 Task: Use Loon Calls Effect in this video Movie B.mp4
Action: Mouse moved to (252, 189)
Screenshot: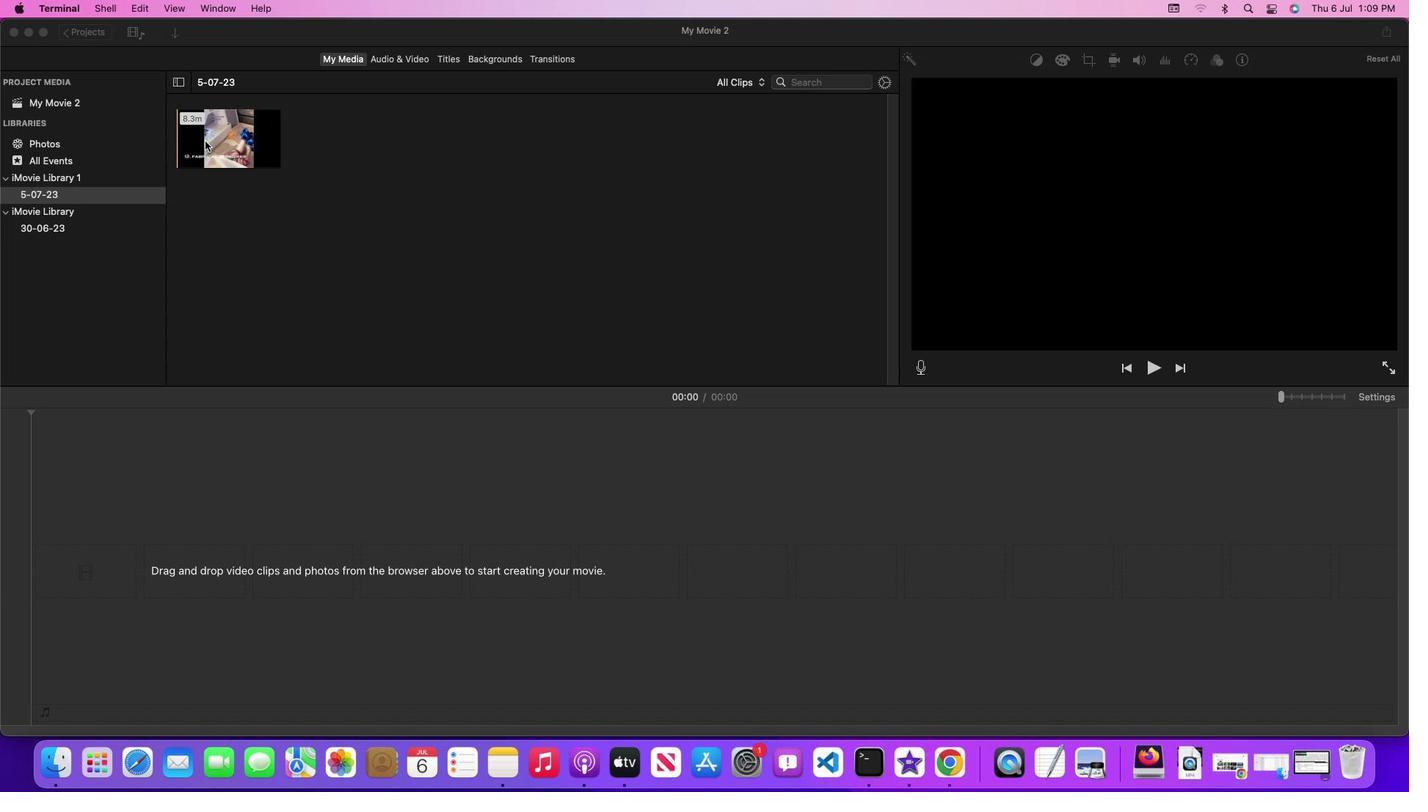 
Action: Mouse pressed left at (252, 189)
Screenshot: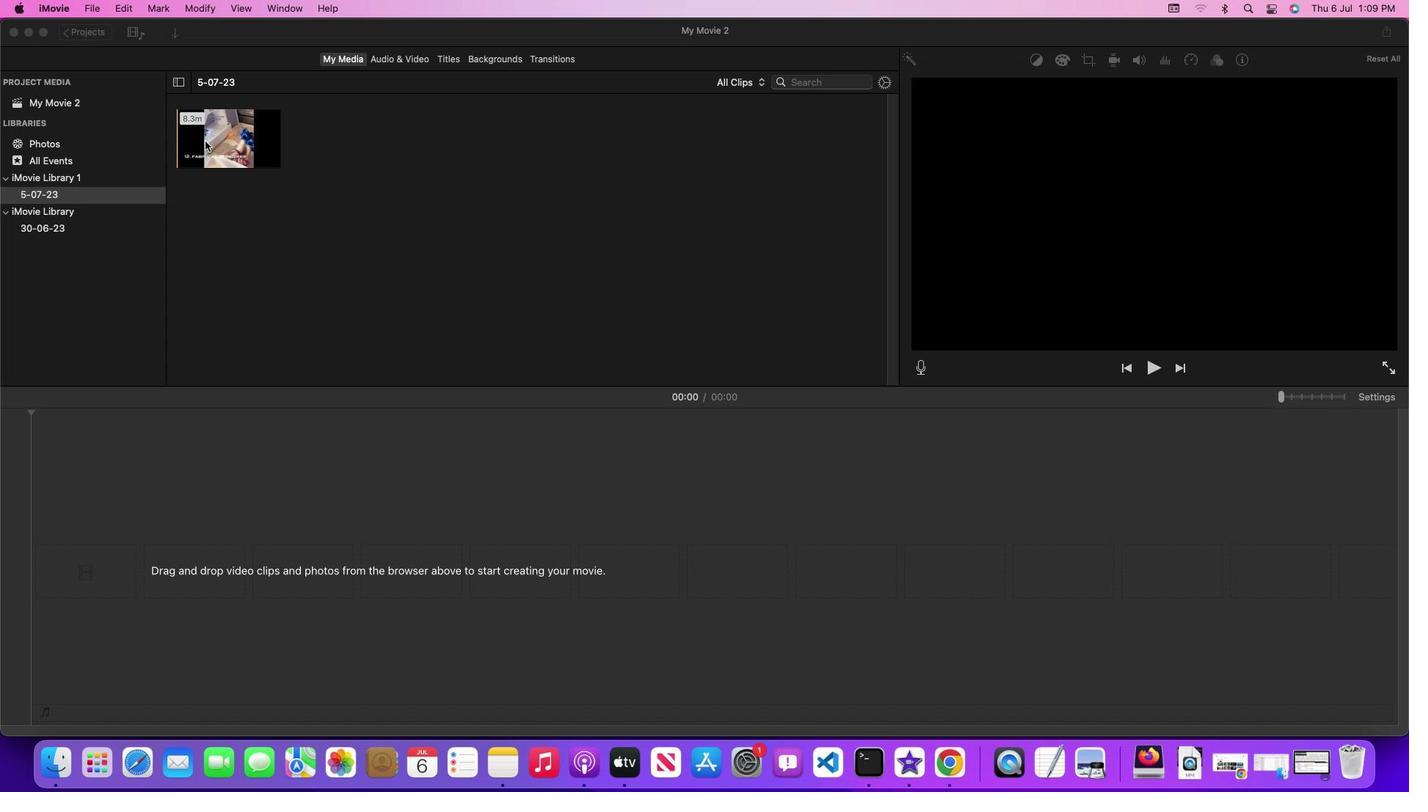 
Action: Mouse pressed left at (252, 189)
Screenshot: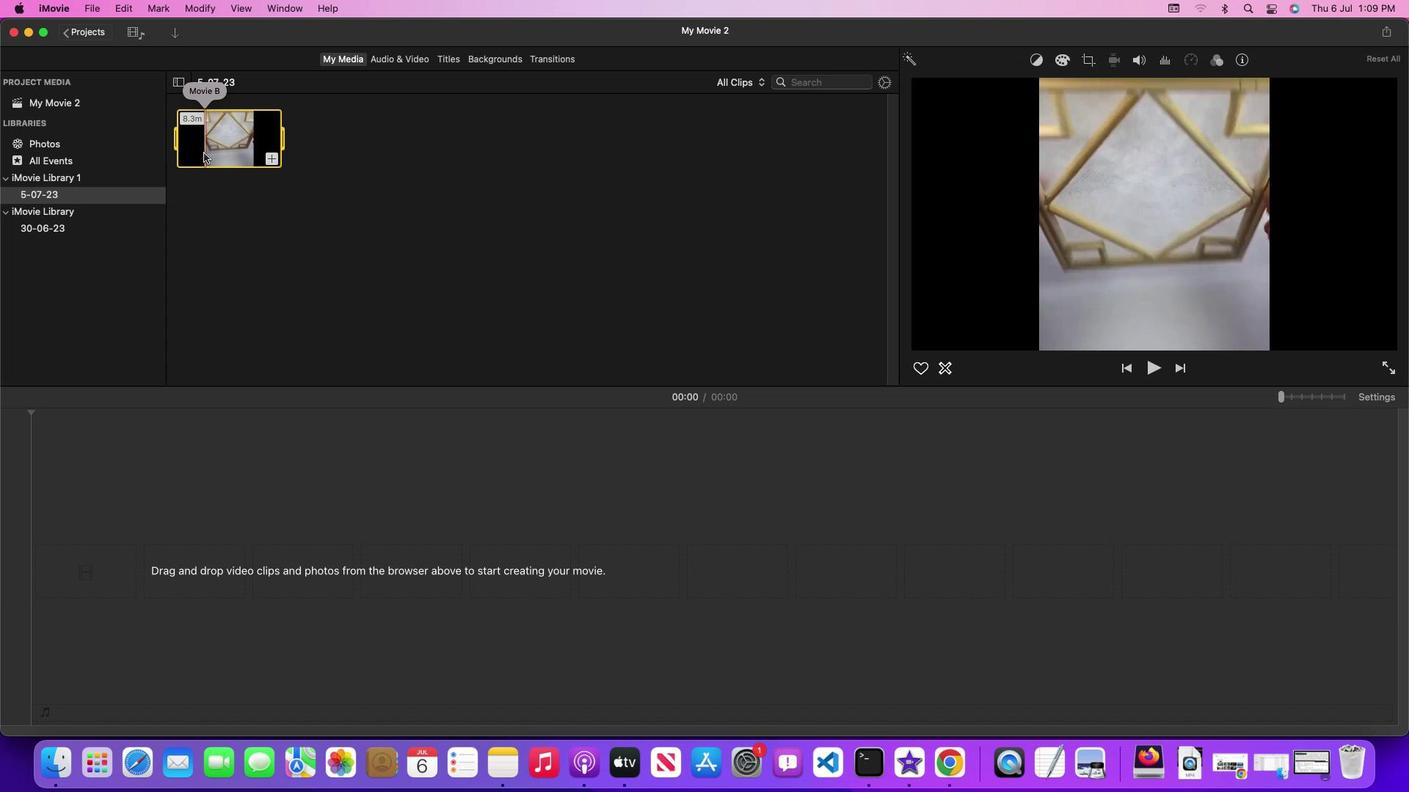 
Action: Mouse moved to (442, 104)
Screenshot: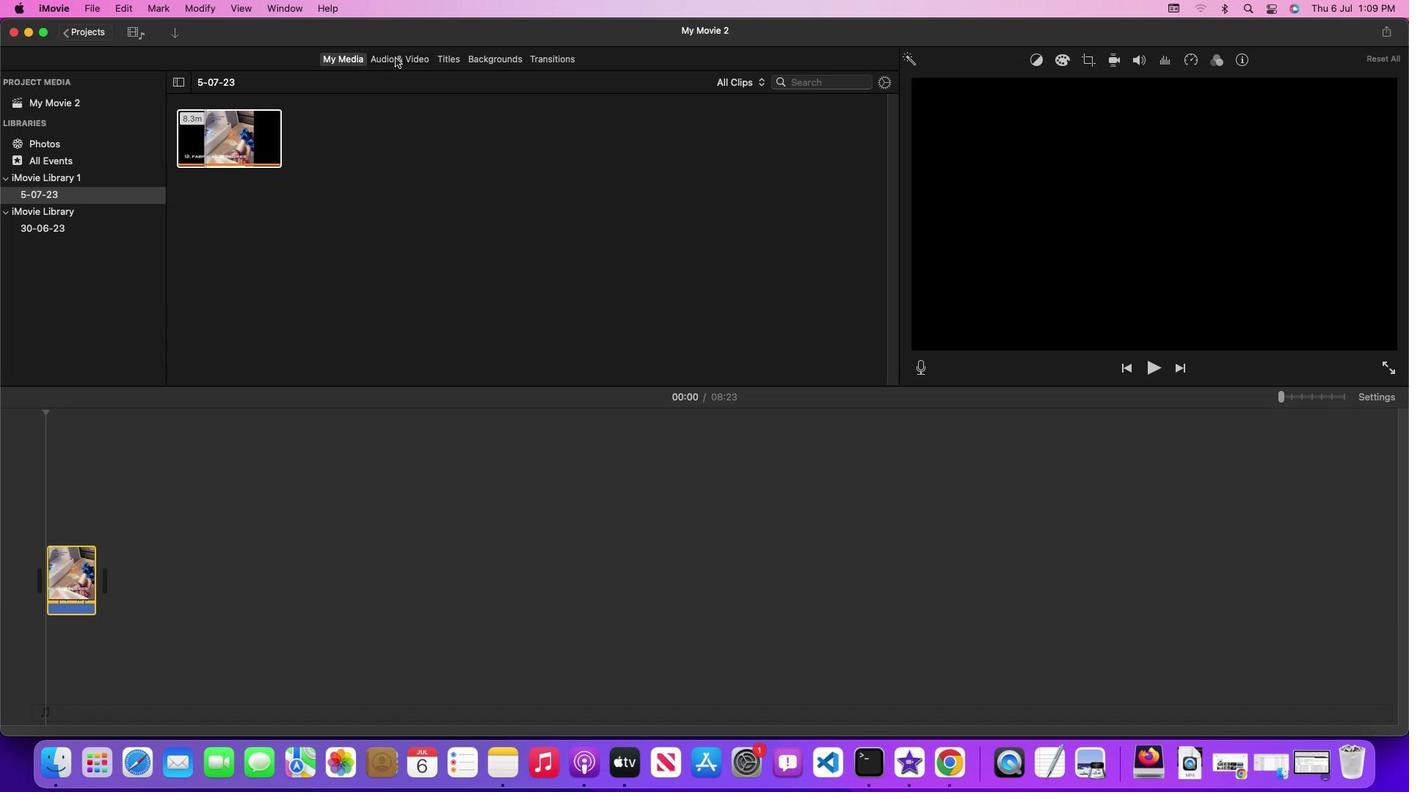 
Action: Mouse pressed left at (442, 104)
Screenshot: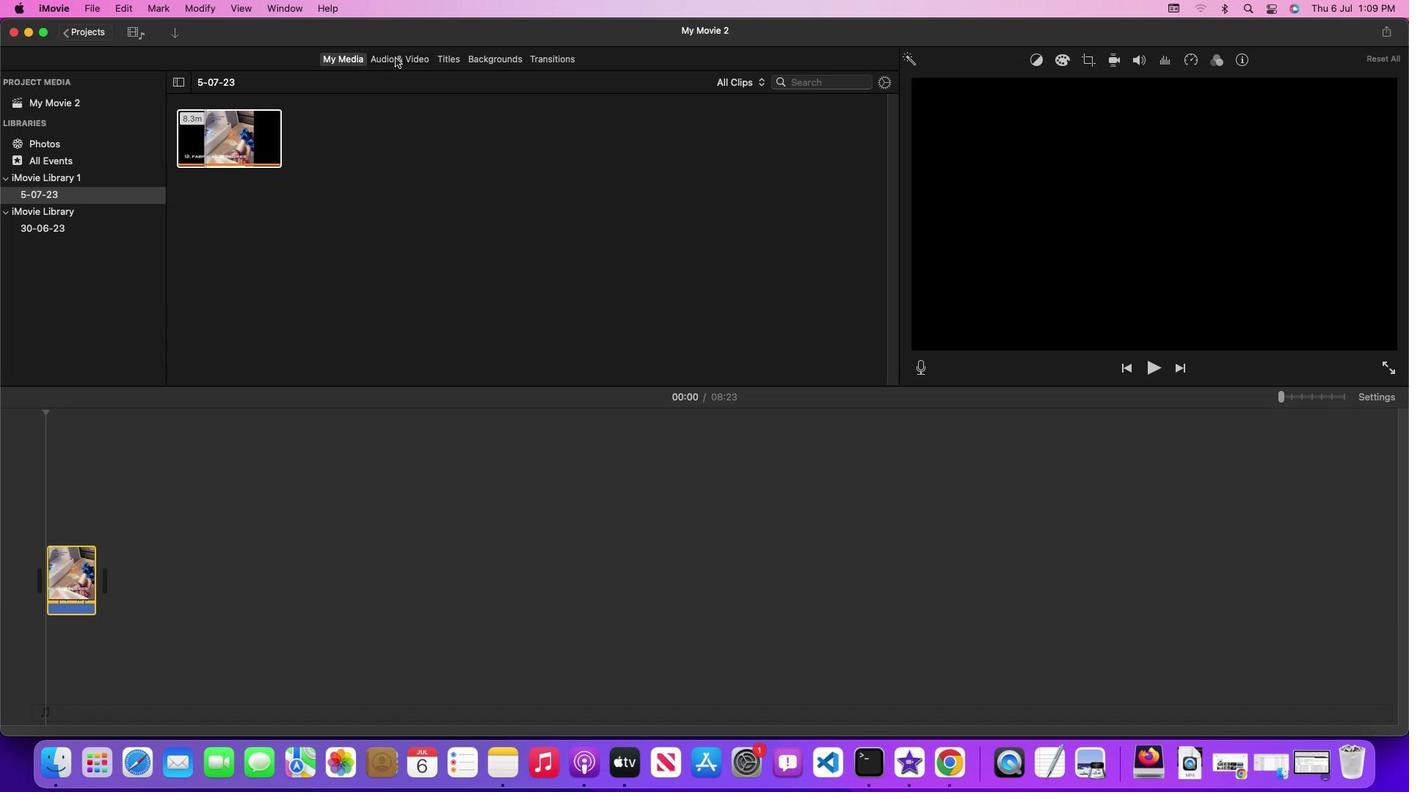 
Action: Mouse moved to (940, 243)
Screenshot: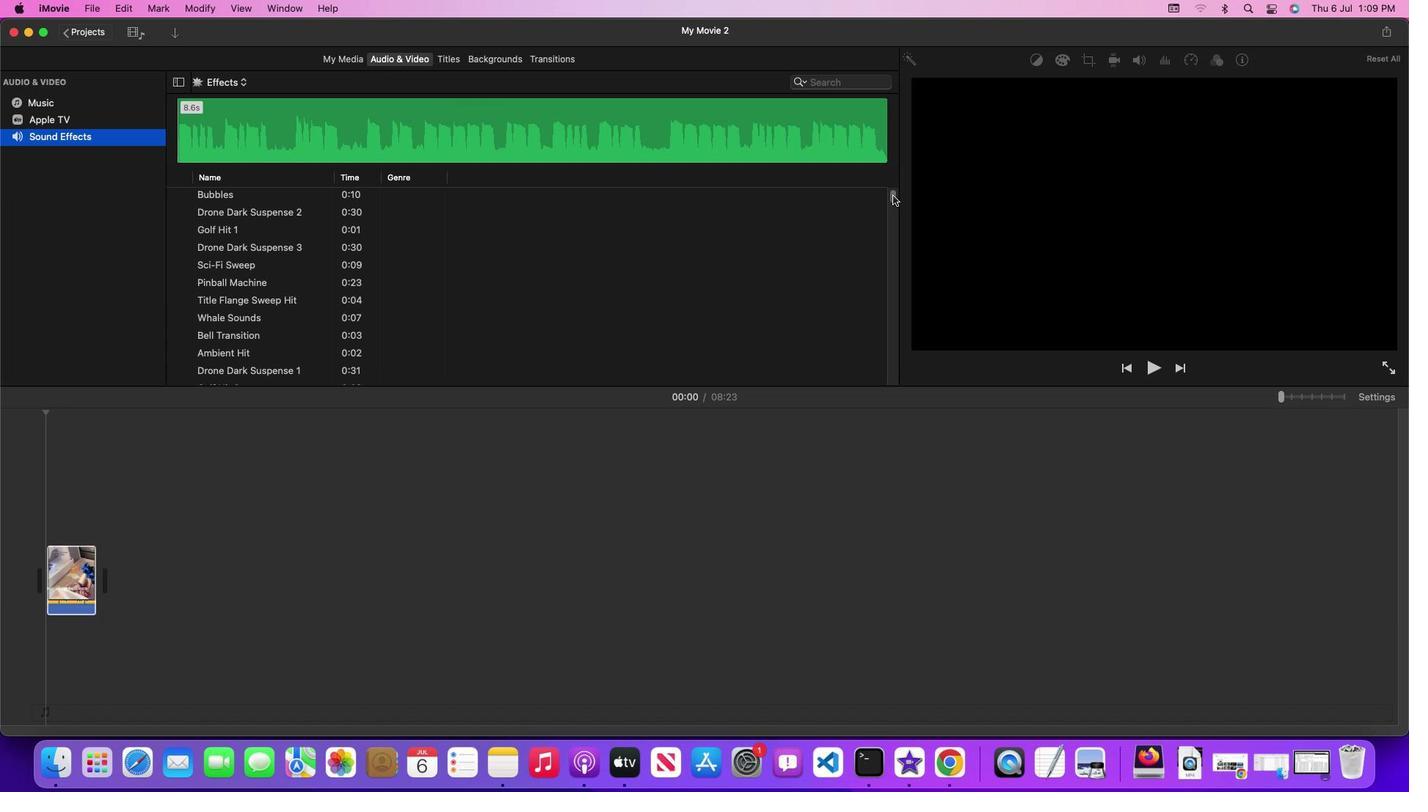 
Action: Mouse pressed left at (940, 243)
Screenshot: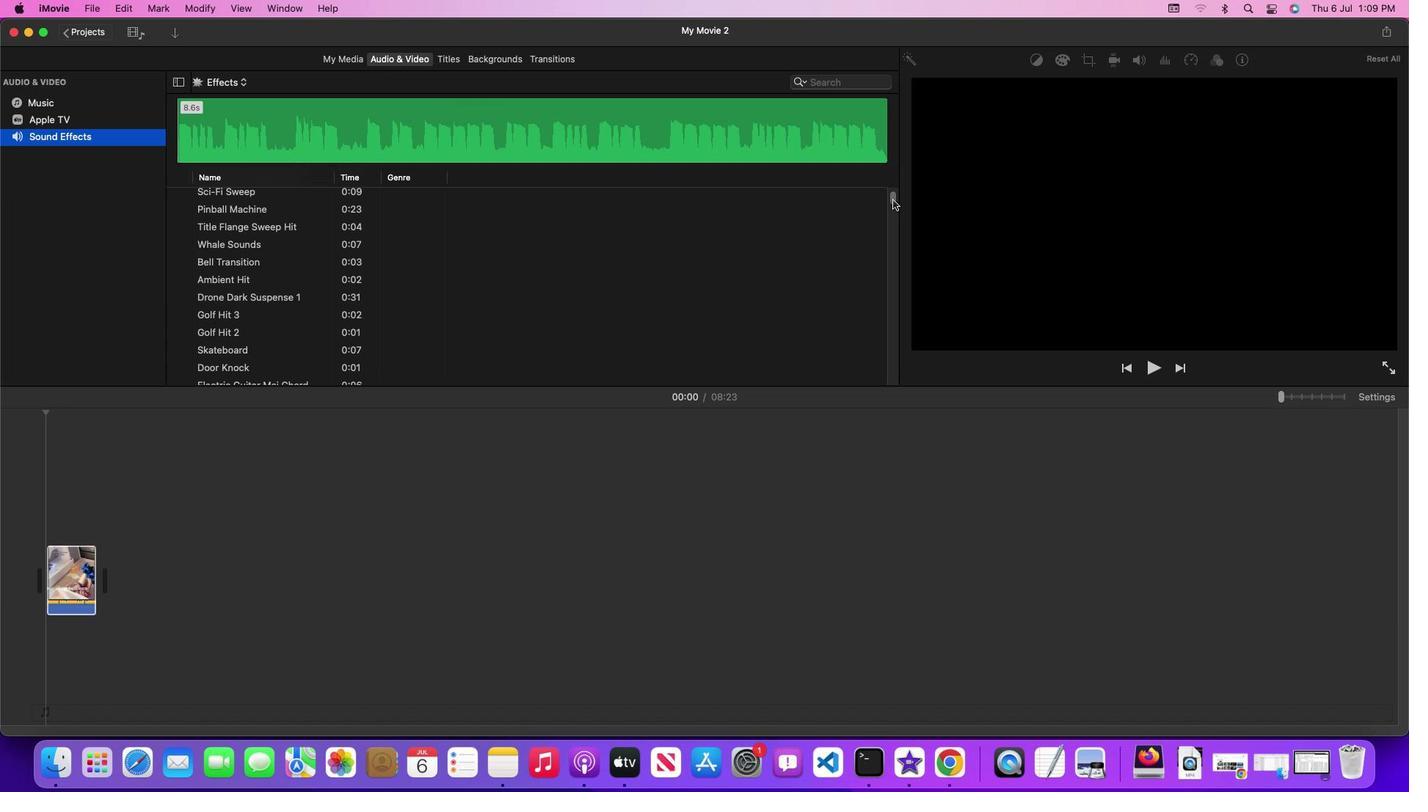 
Action: Mouse moved to (741, 359)
Screenshot: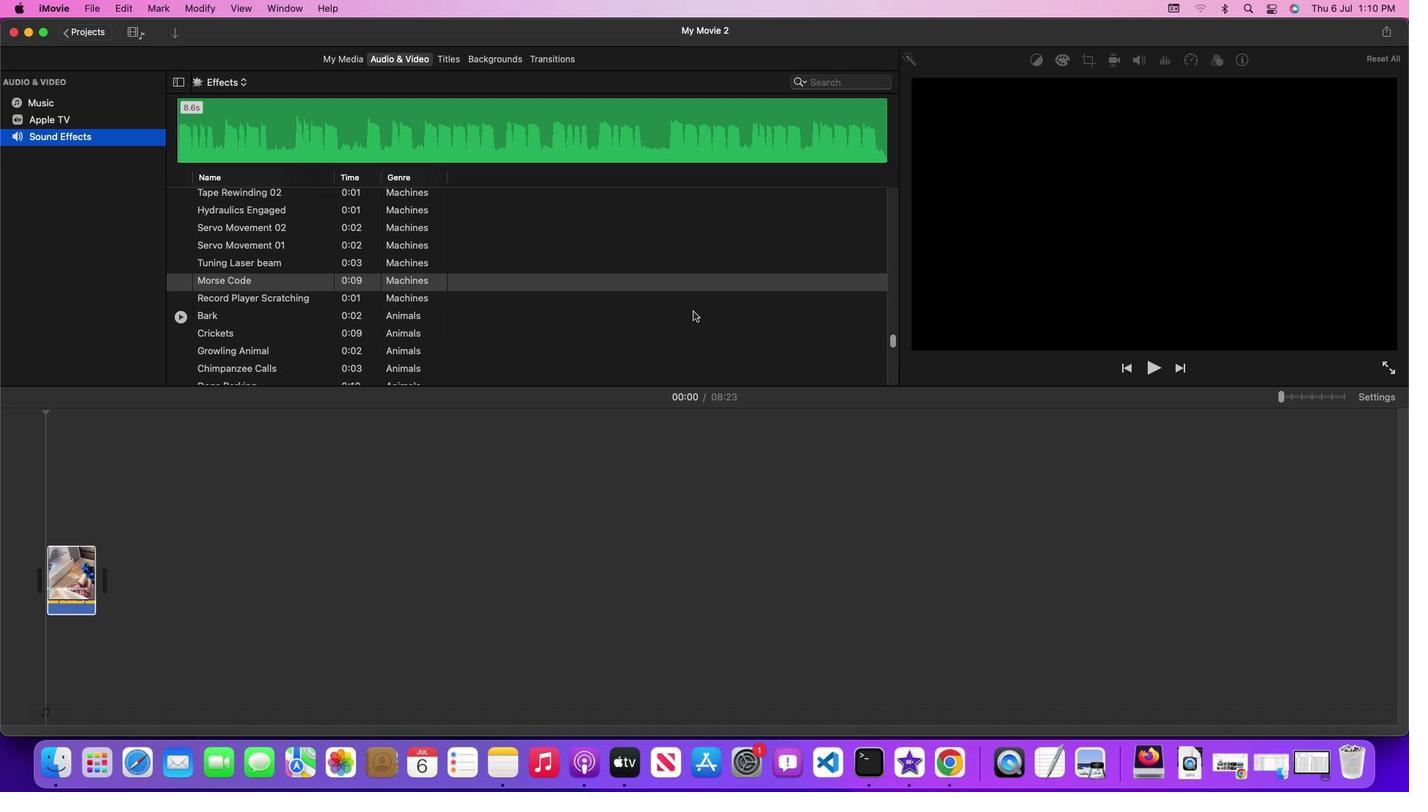 
Action: Mouse scrolled (741, 359) with delta (47, 46)
Screenshot: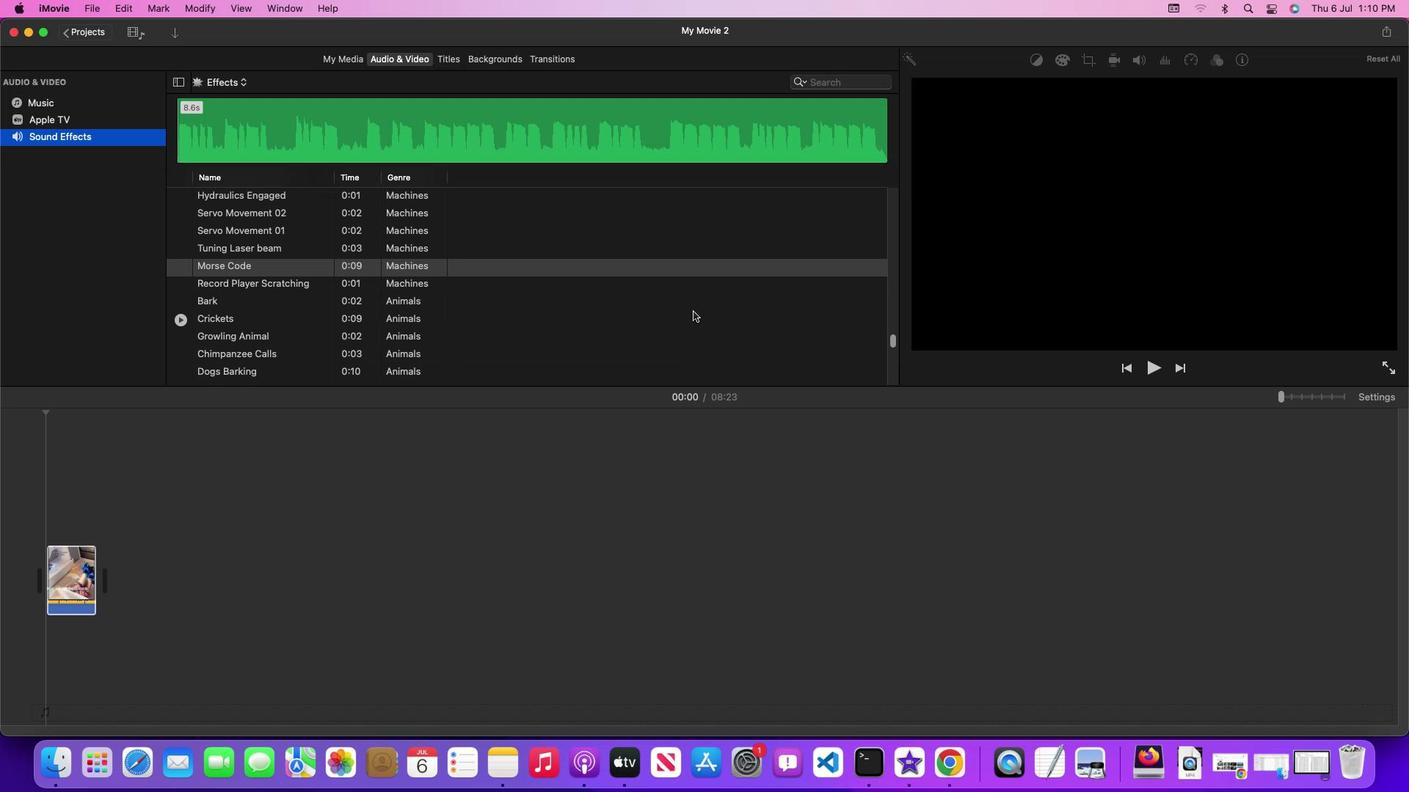 
Action: Mouse scrolled (741, 359) with delta (47, 46)
Screenshot: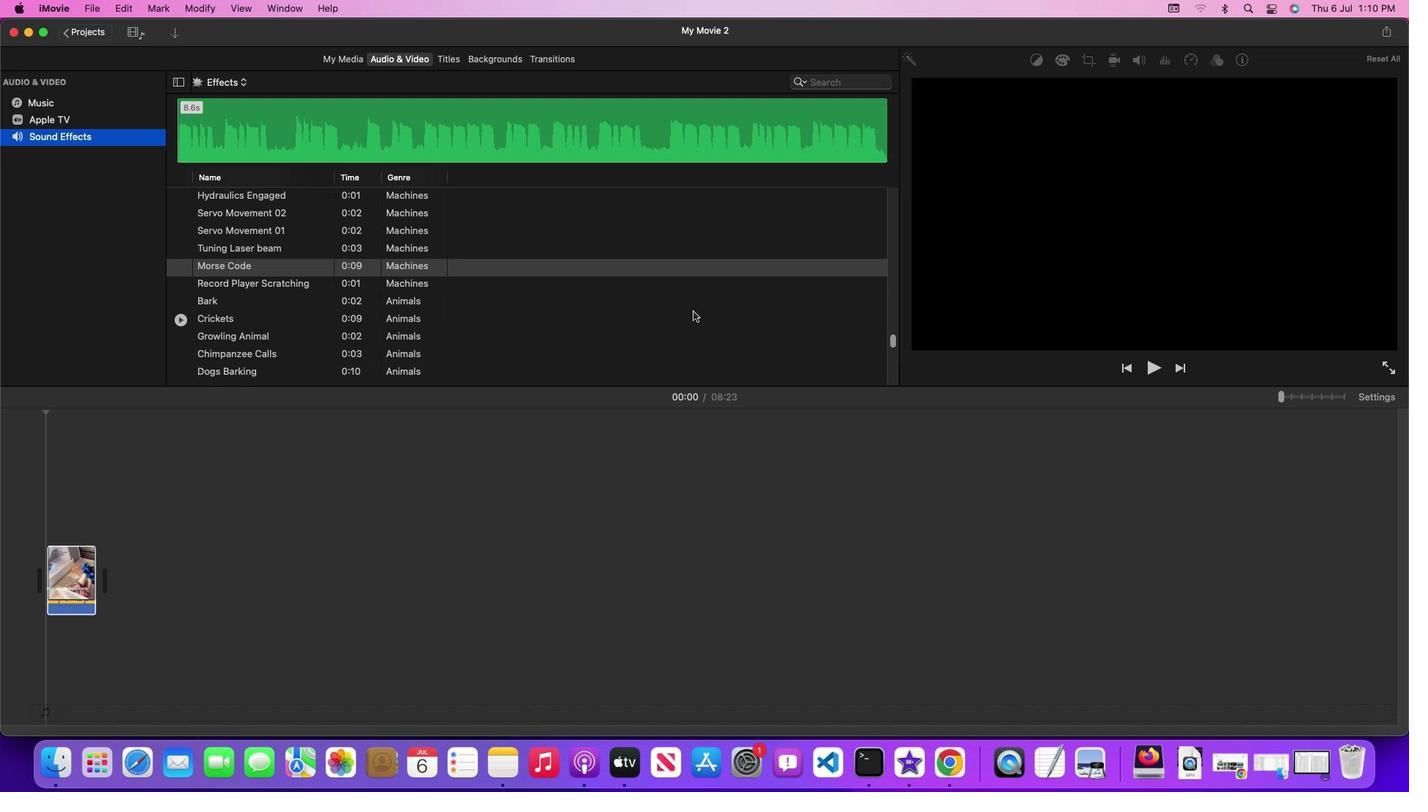 
Action: Mouse scrolled (741, 359) with delta (47, 46)
Screenshot: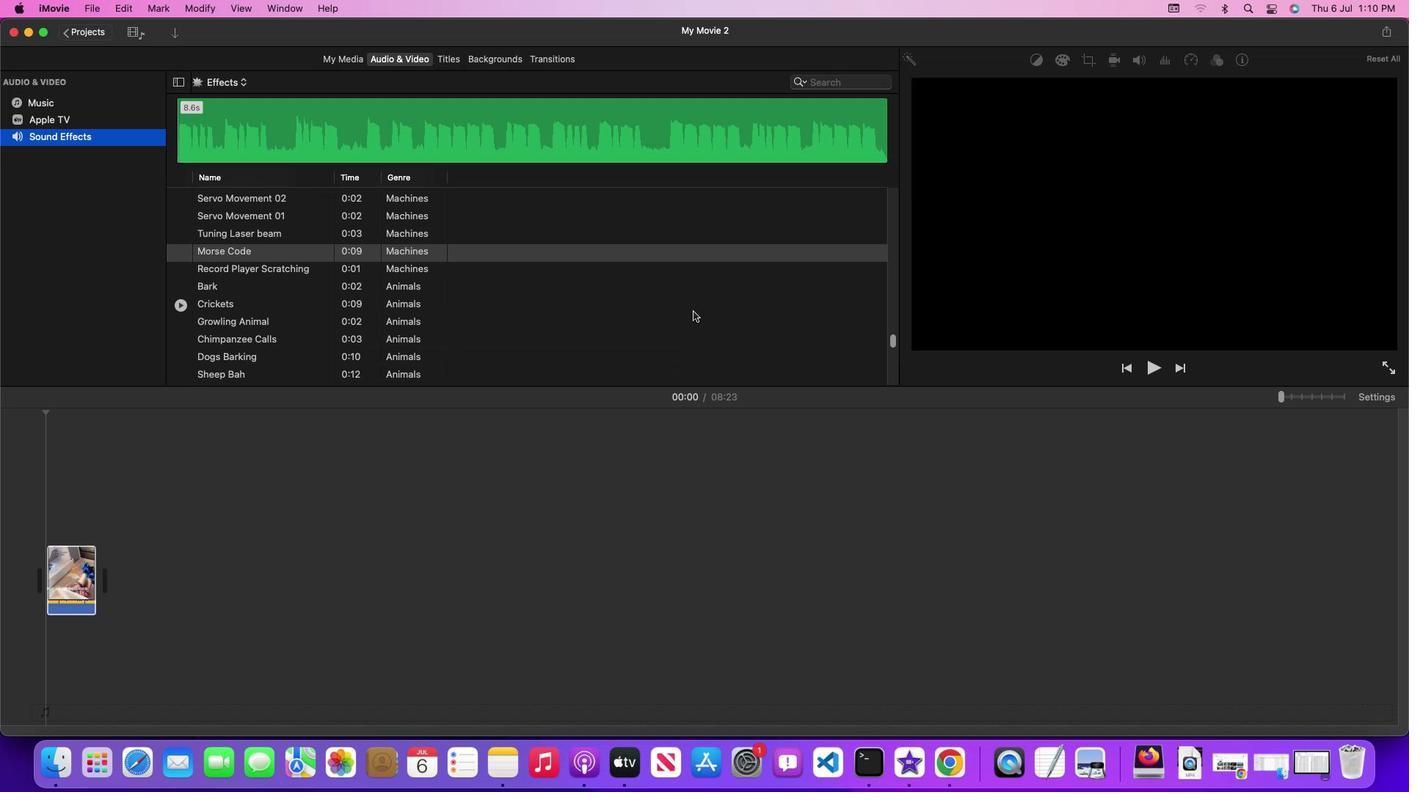 
Action: Mouse scrolled (741, 359) with delta (47, 46)
Screenshot: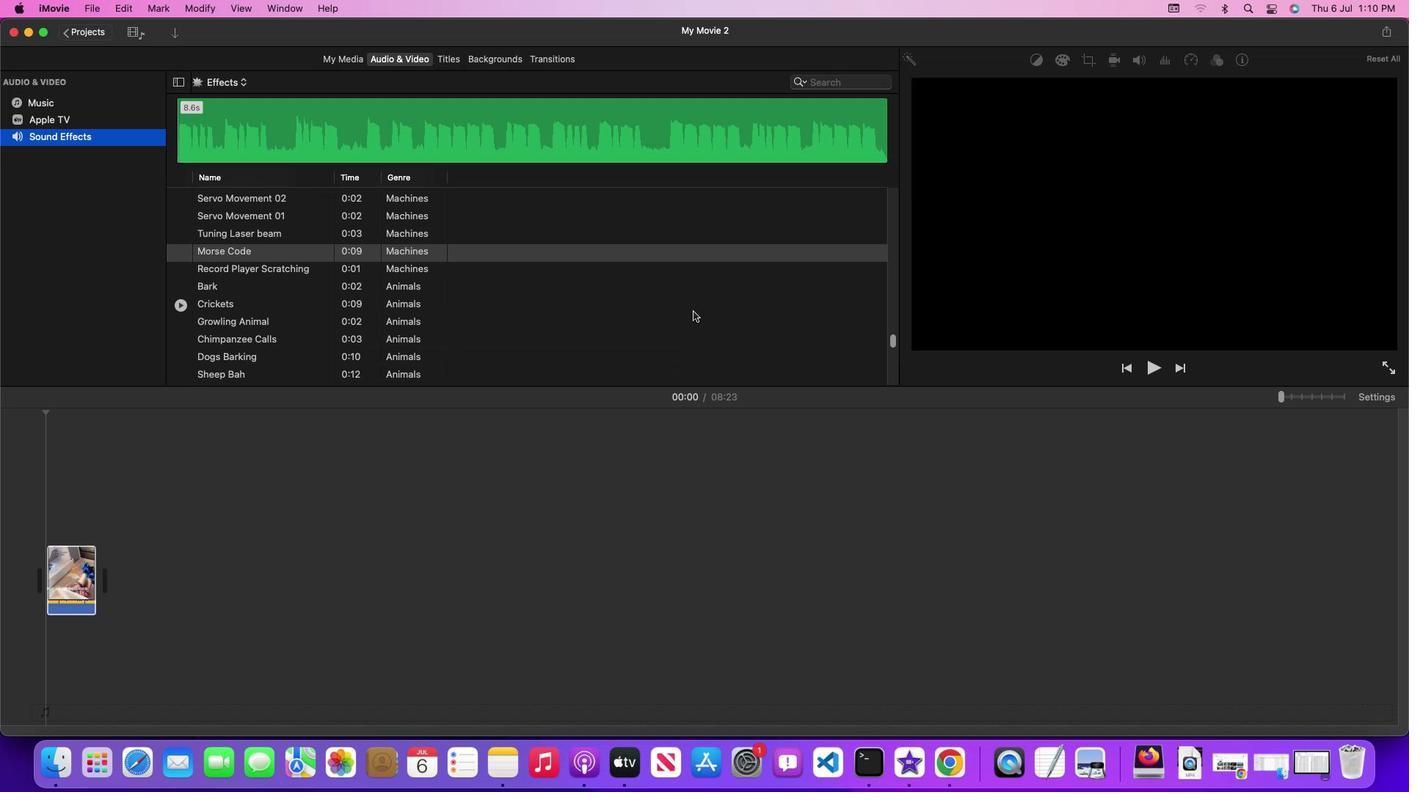 
Action: Mouse scrolled (741, 359) with delta (47, 46)
Screenshot: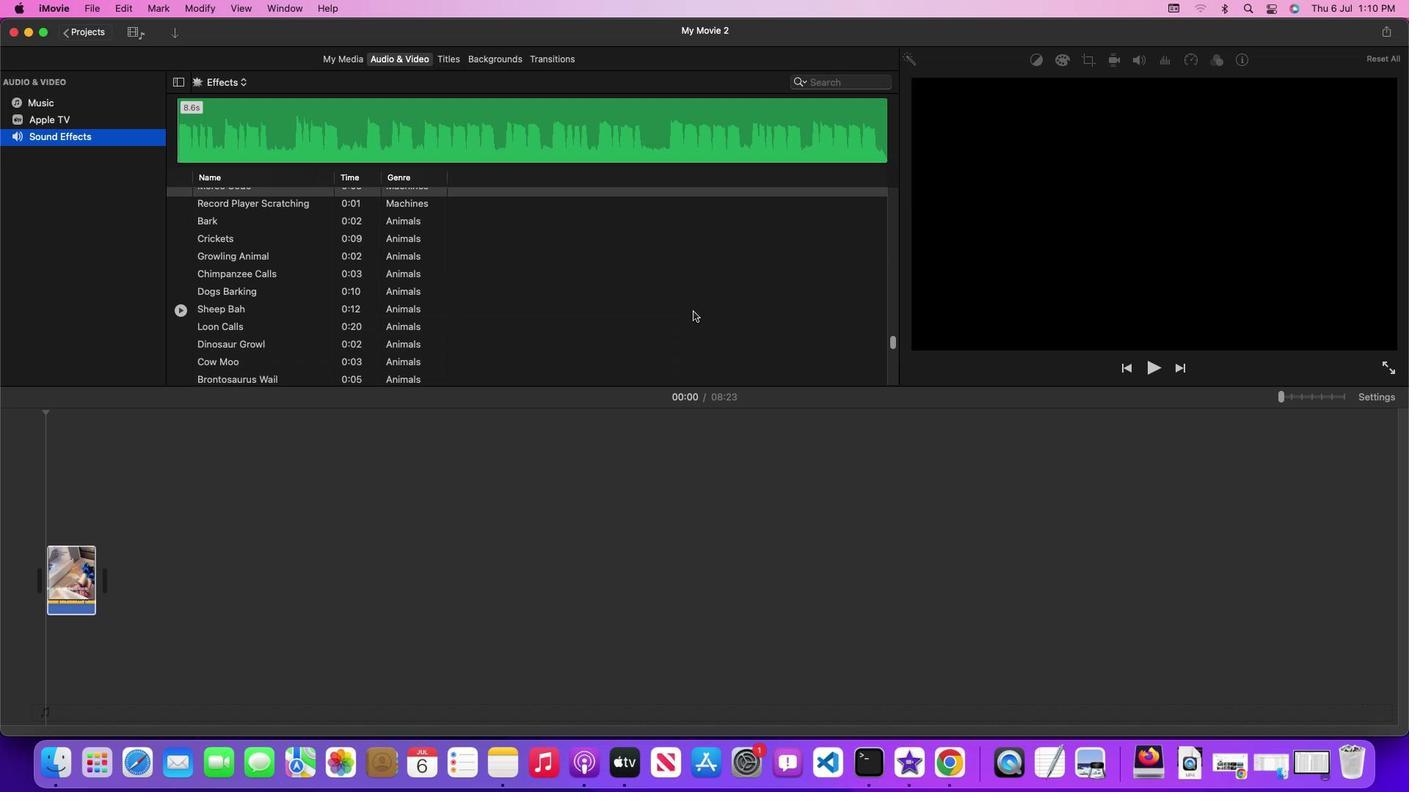 
Action: Mouse scrolled (741, 359) with delta (47, 46)
Screenshot: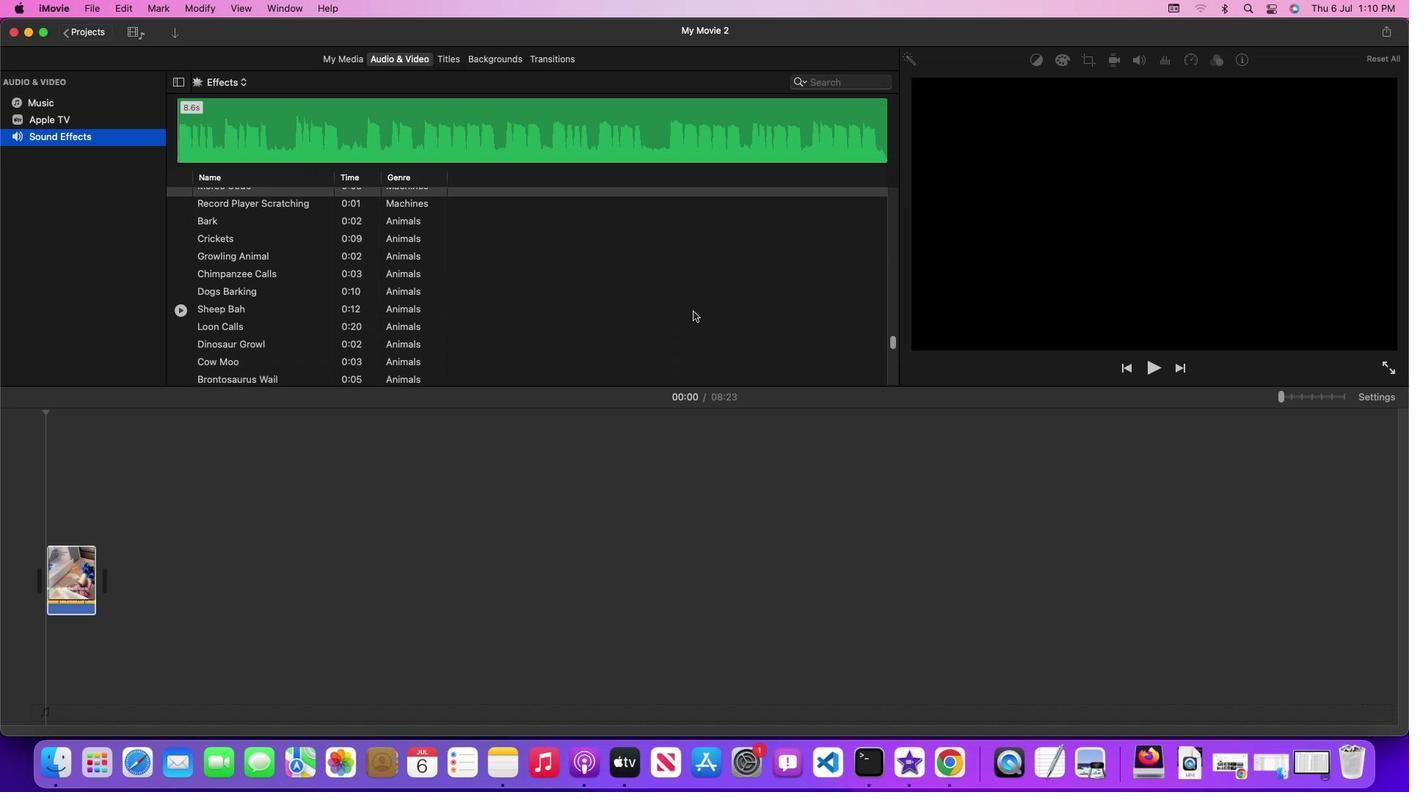 
Action: Mouse scrolled (741, 359) with delta (47, 46)
Screenshot: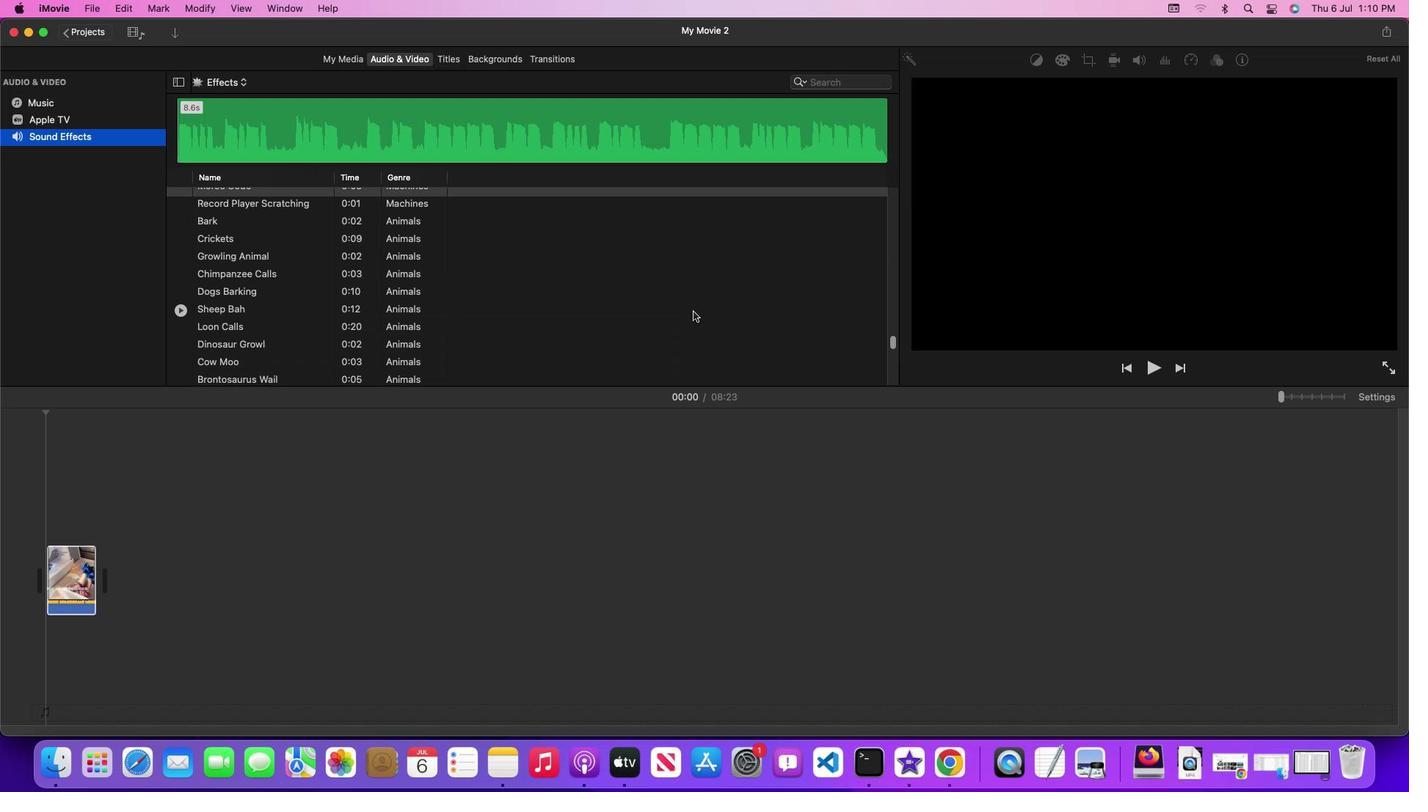 
Action: Mouse scrolled (741, 359) with delta (47, 46)
Screenshot: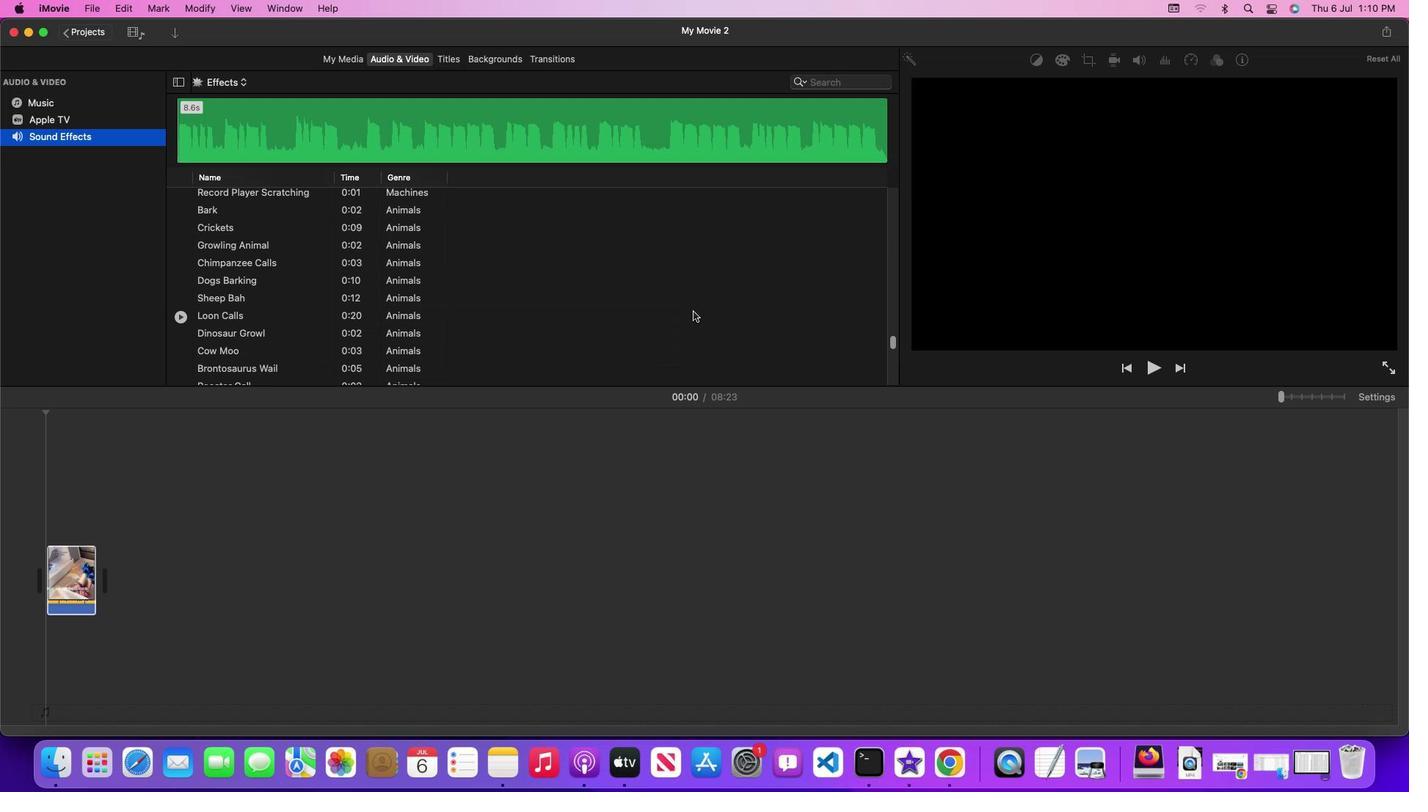 
Action: Mouse scrolled (741, 359) with delta (47, 46)
Screenshot: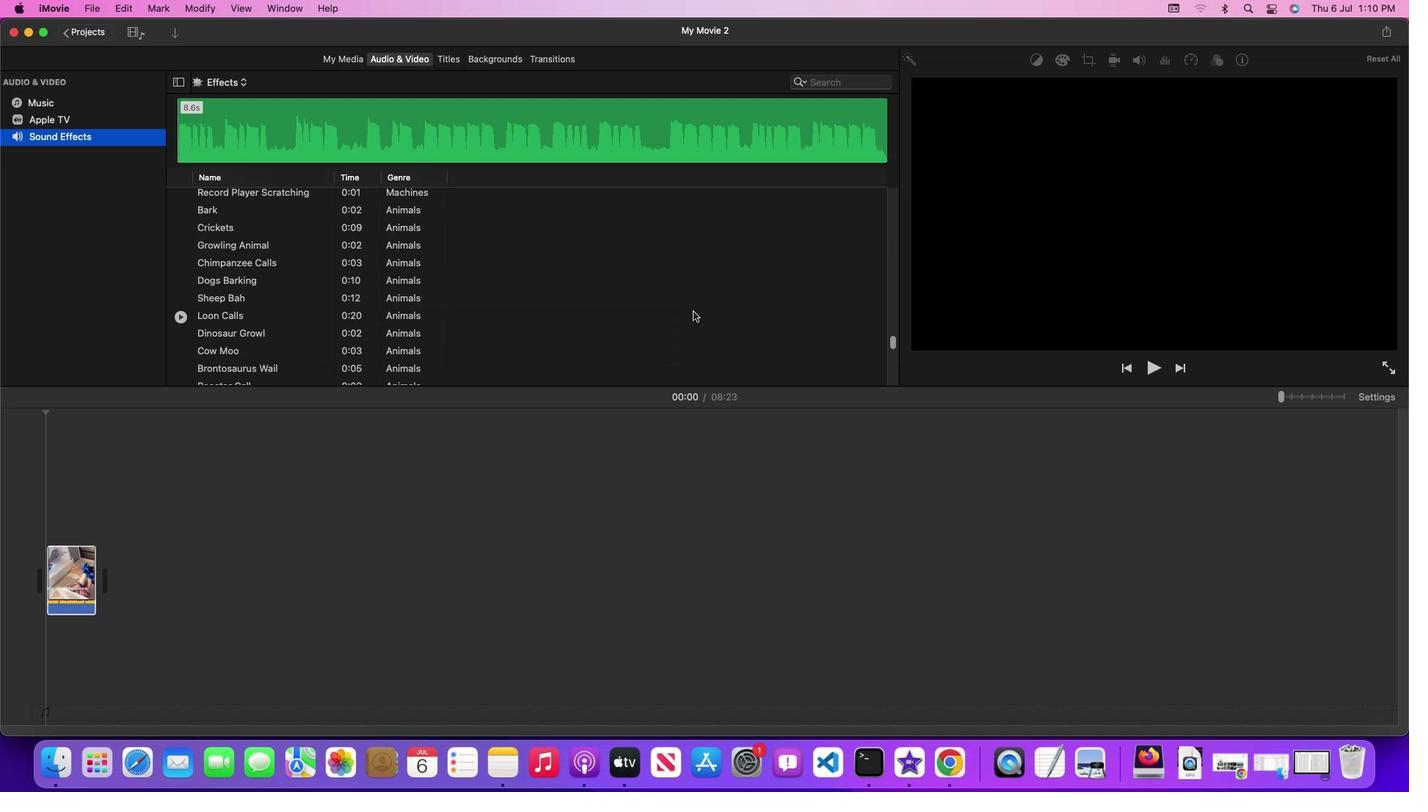
Action: Mouse moved to (350, 363)
Screenshot: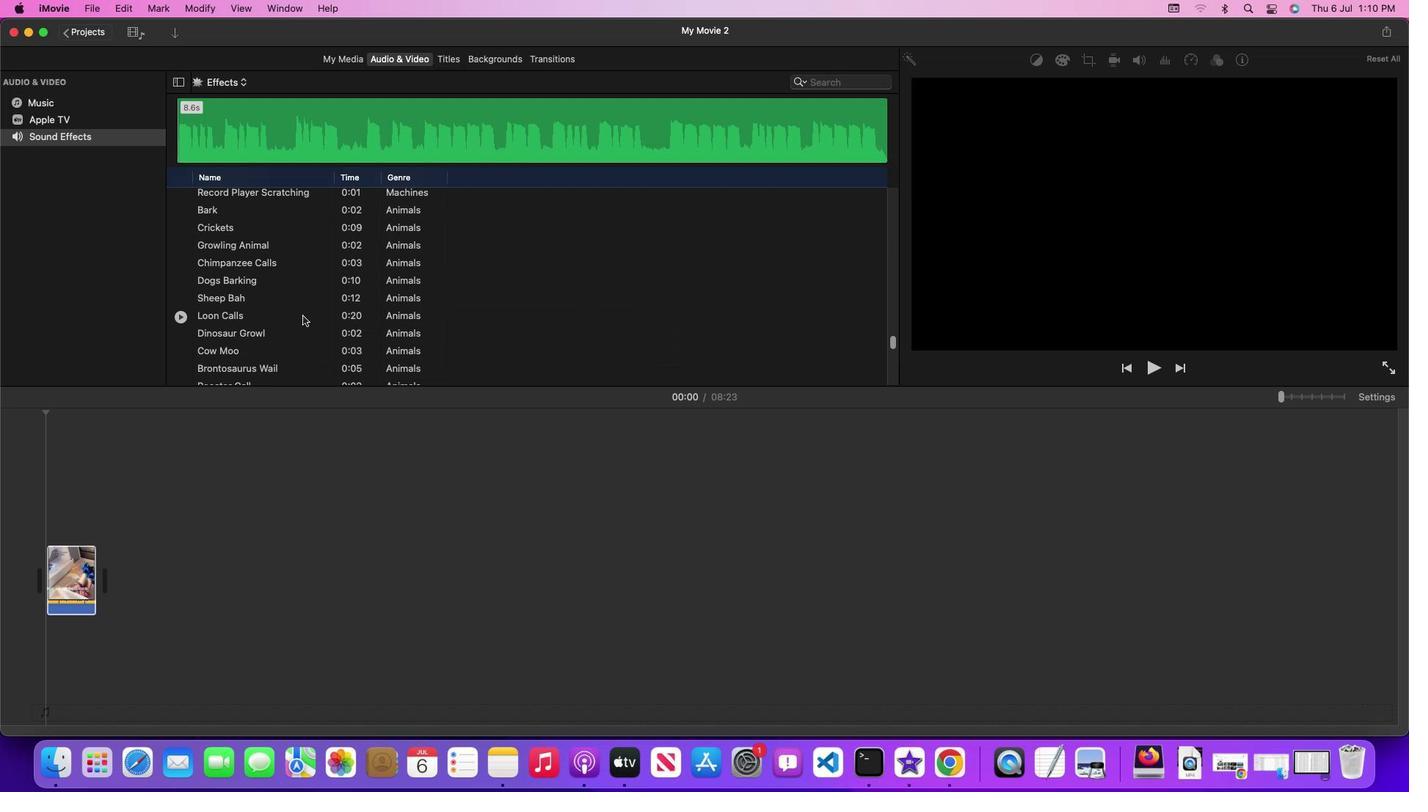 
Action: Mouse pressed left at (350, 363)
Screenshot: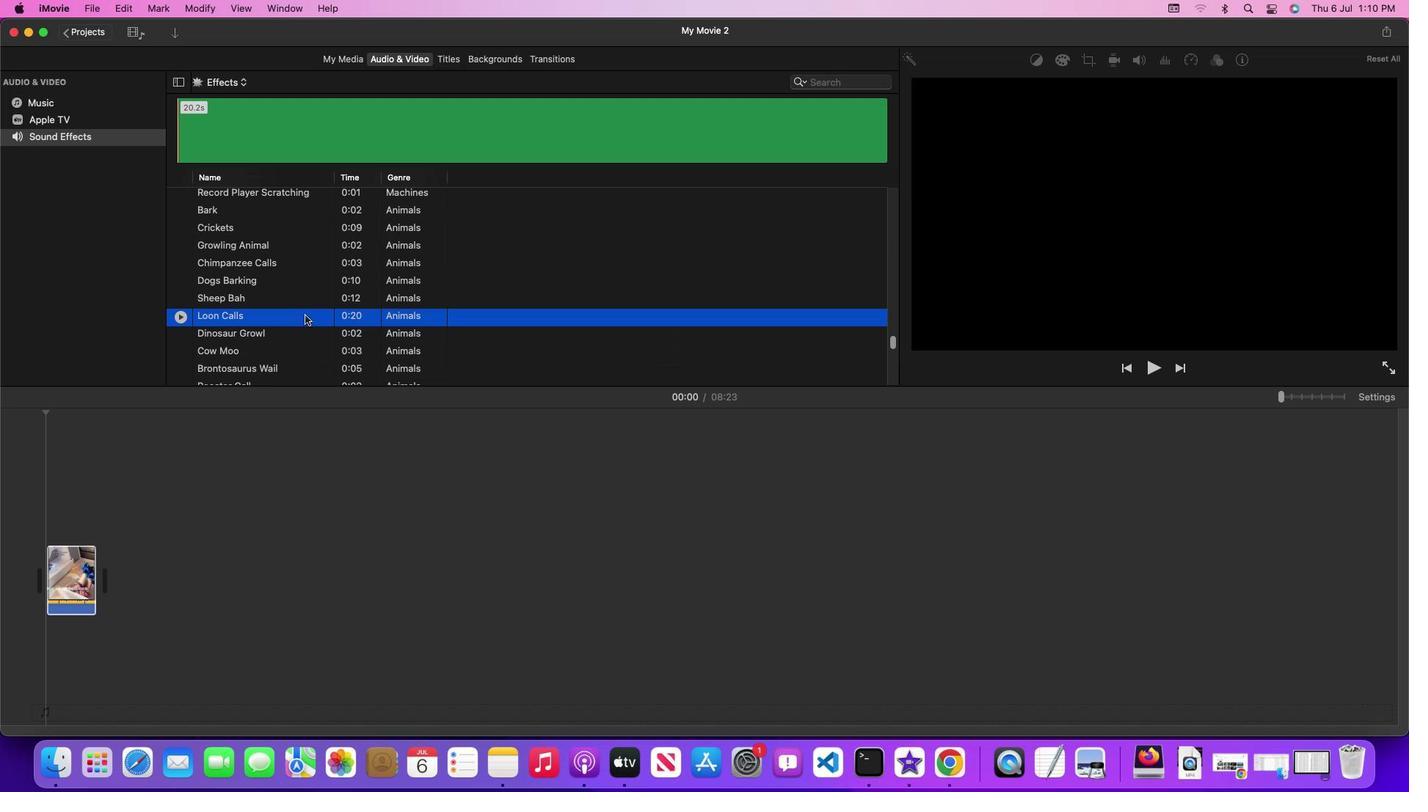 
Action: Mouse moved to (364, 363)
Screenshot: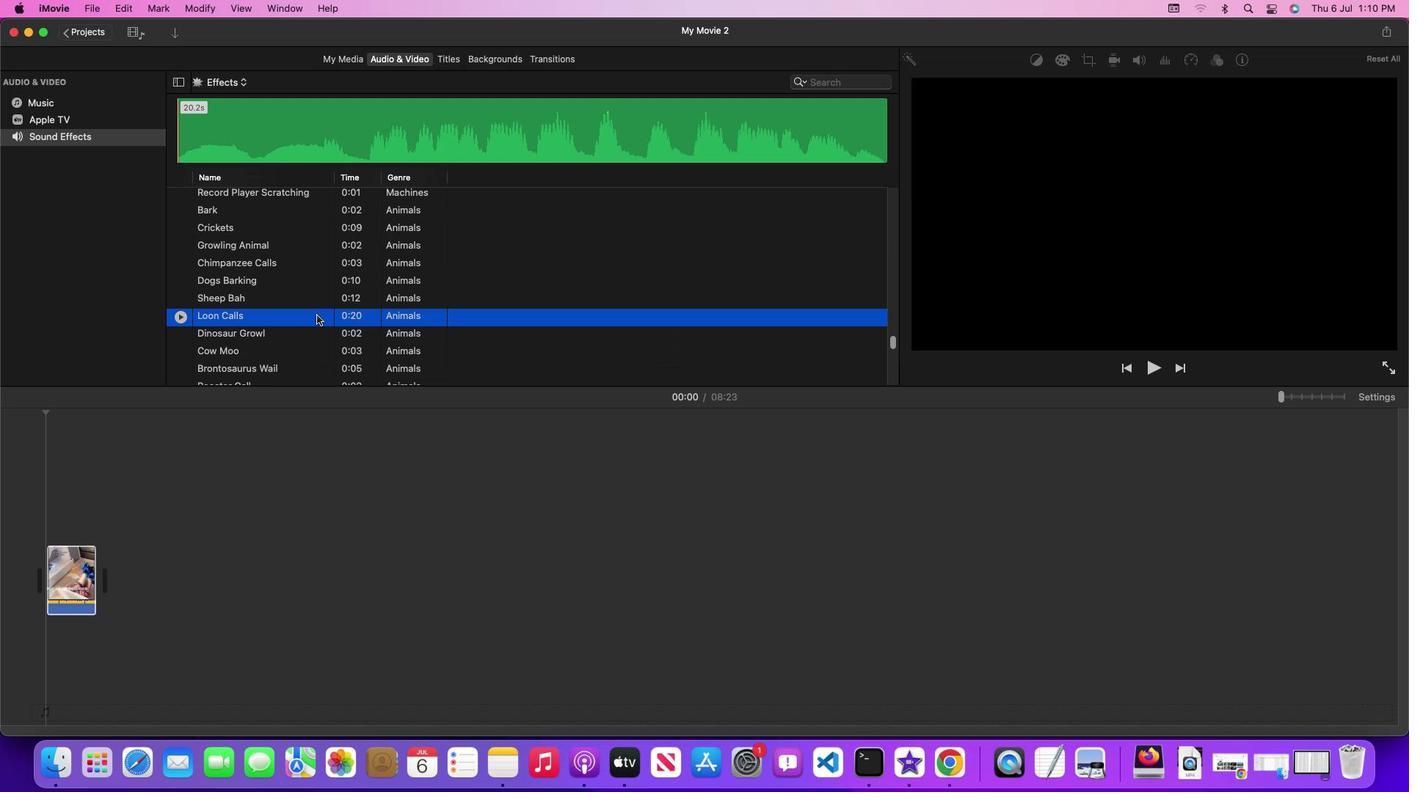
Action: Mouse pressed left at (364, 363)
Screenshot: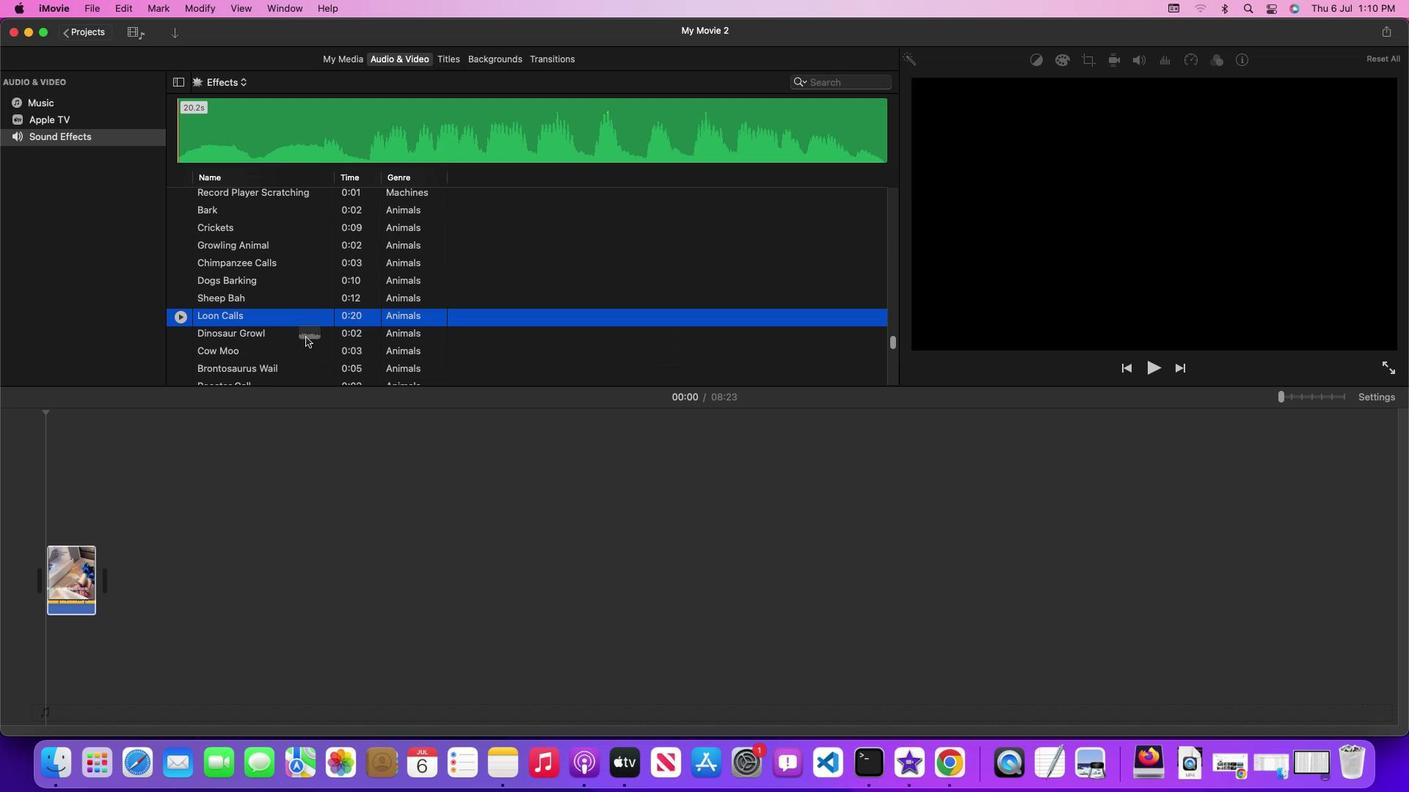 
Action: Mouse moved to (245, 599)
Screenshot: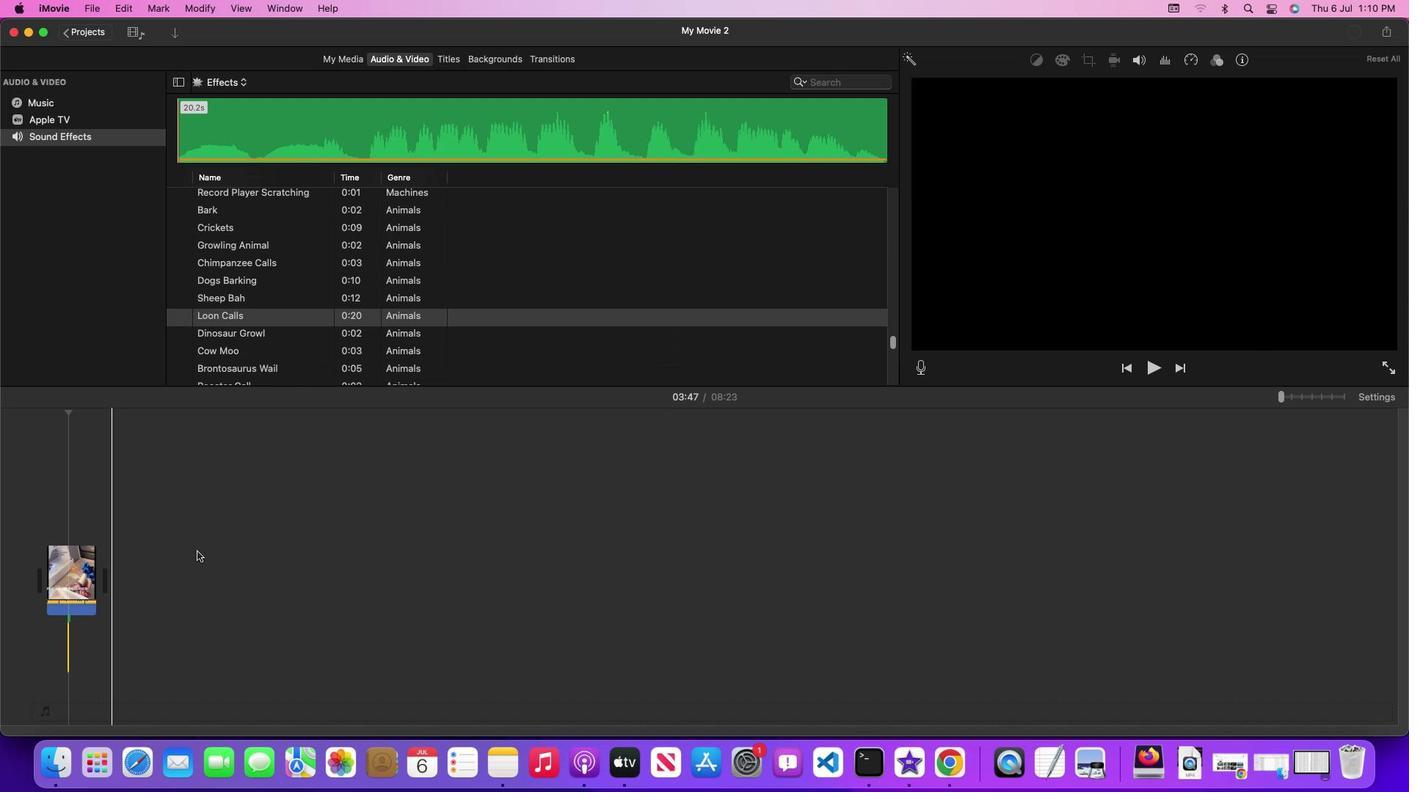 
